 Task: In the  document effectivetimemanagement.pdf Insert horizontal line 'above the text' Create the translated copy of the document in  'Chinese (Simplified)' Select the second point and  Clear Formatting
Action: Mouse moved to (330, 210)
Screenshot: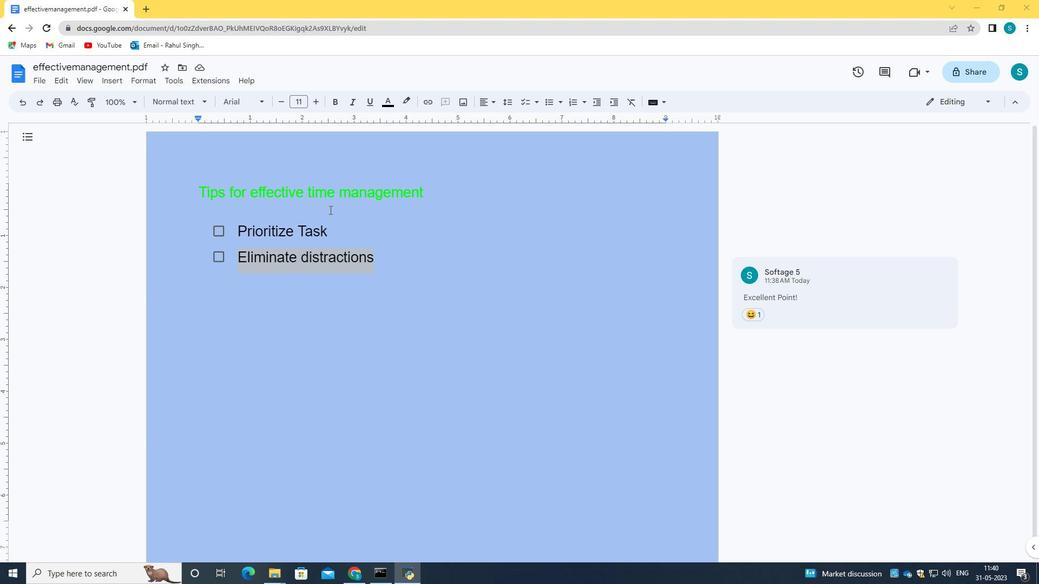 
Action: Mouse pressed left at (330, 210)
Screenshot: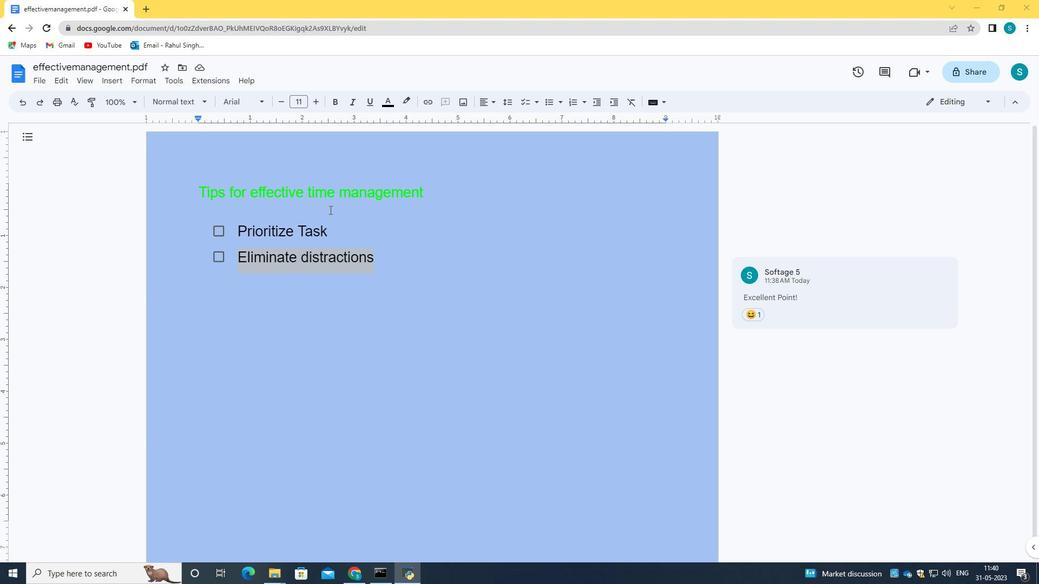 
Action: Mouse moved to (279, 217)
Screenshot: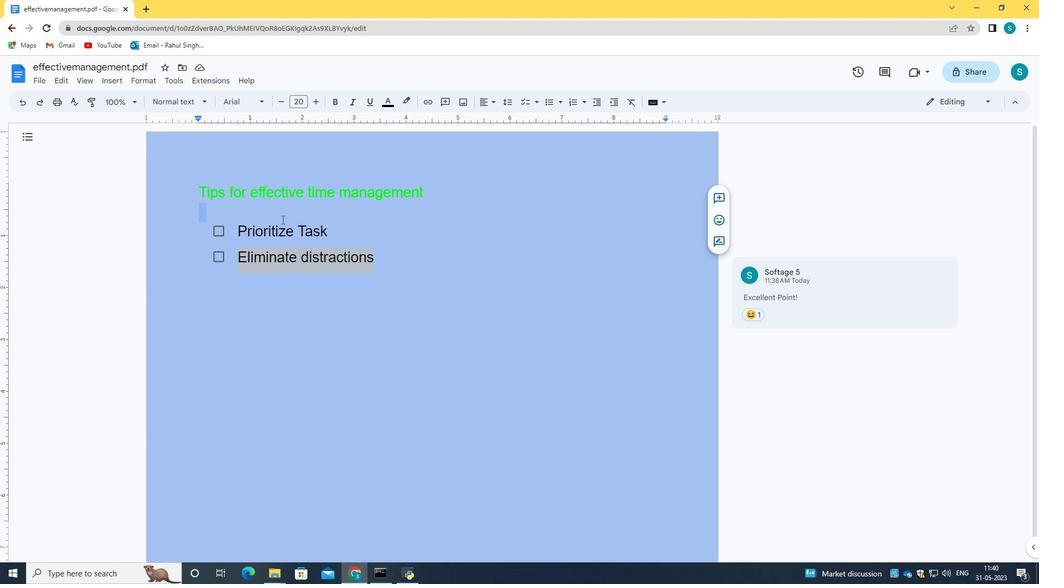 
Action: Mouse pressed left at (279, 217)
Screenshot: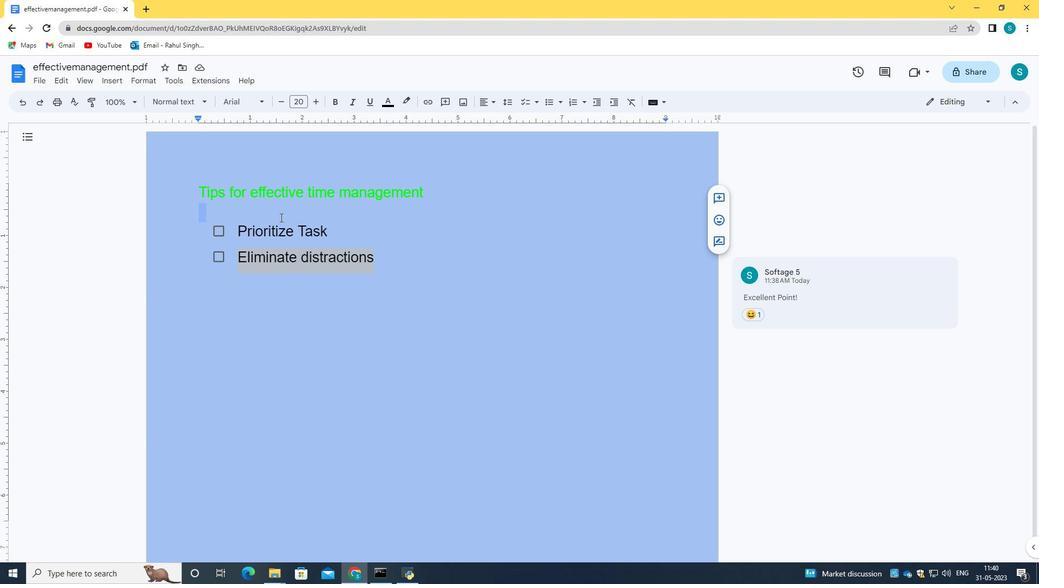 
Action: Mouse moved to (102, 77)
Screenshot: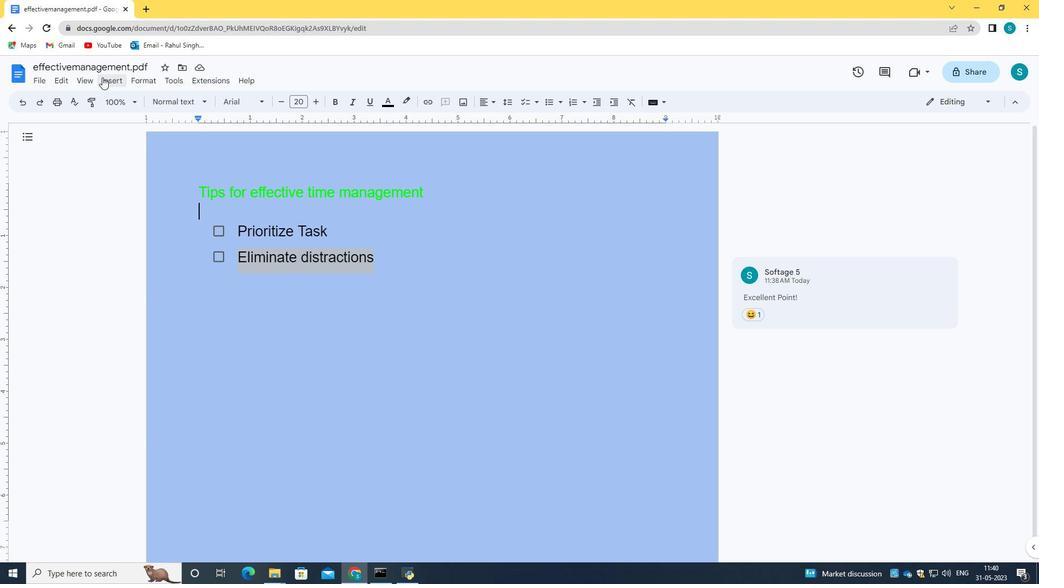 
Action: Mouse pressed left at (102, 77)
Screenshot: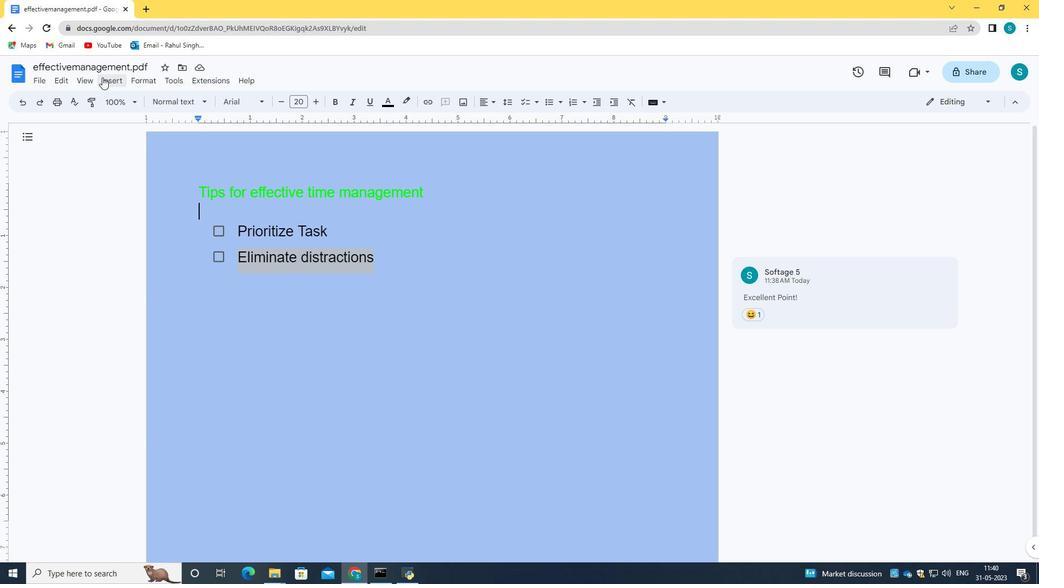 
Action: Mouse moved to (154, 173)
Screenshot: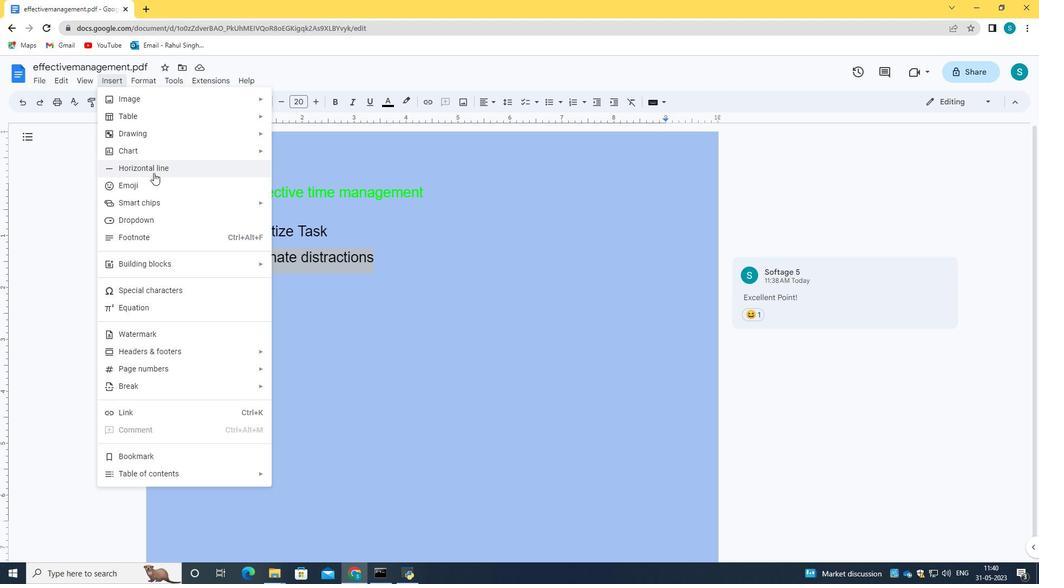
Action: Mouse pressed left at (154, 173)
Screenshot: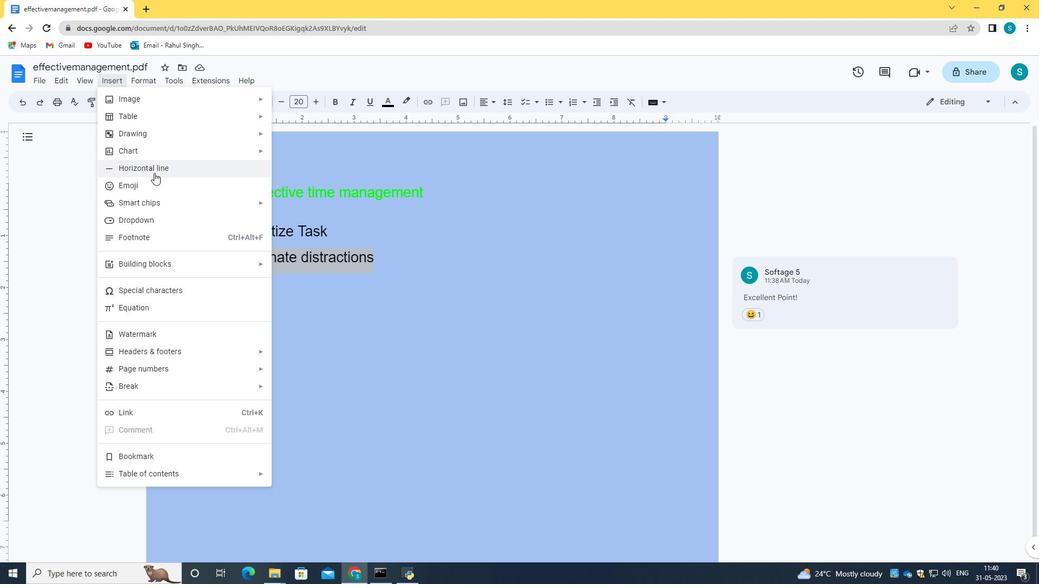 
Action: Mouse moved to (294, 216)
Screenshot: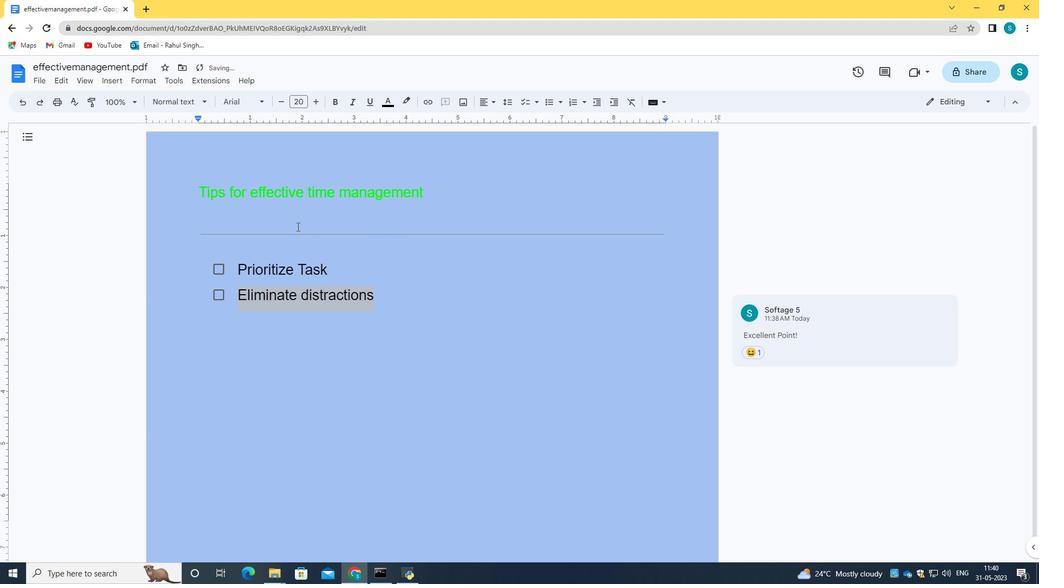 
Action: Mouse pressed left at (294, 216)
Screenshot: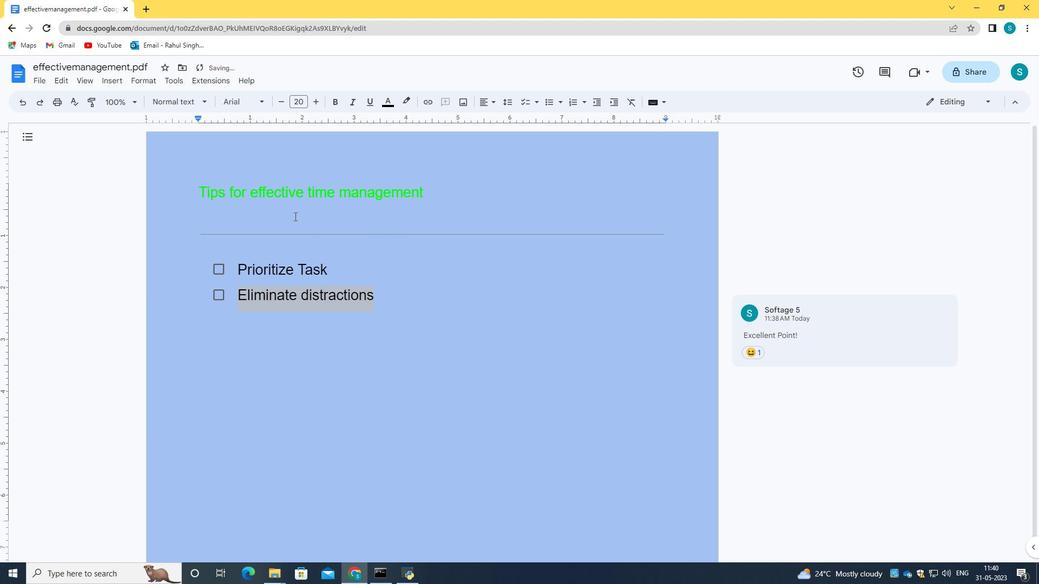 
Action: Mouse moved to (80, 80)
Screenshot: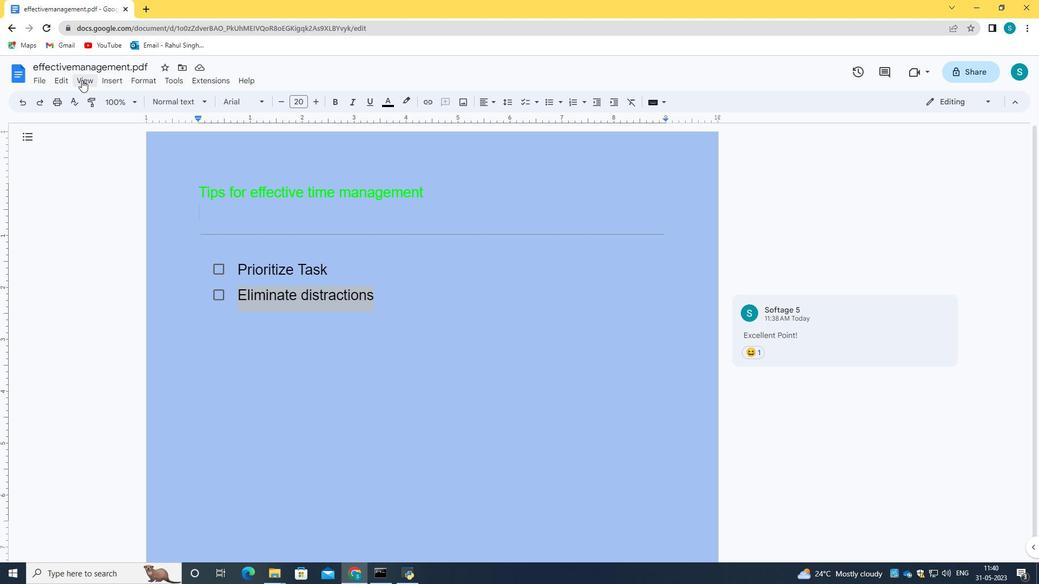 
Action: Mouse pressed left at (80, 80)
Screenshot: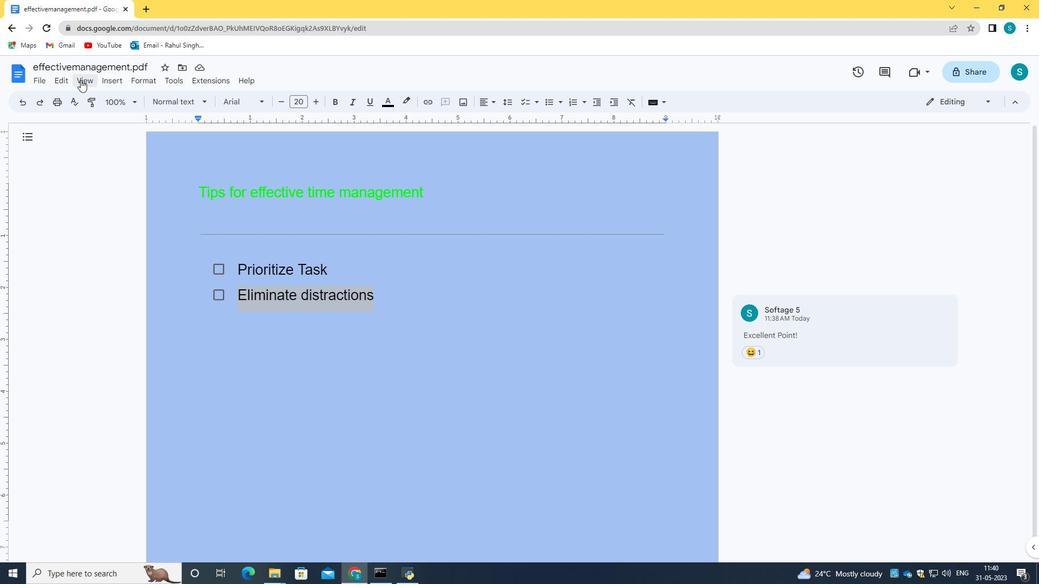 
Action: Mouse moved to (217, 268)
Screenshot: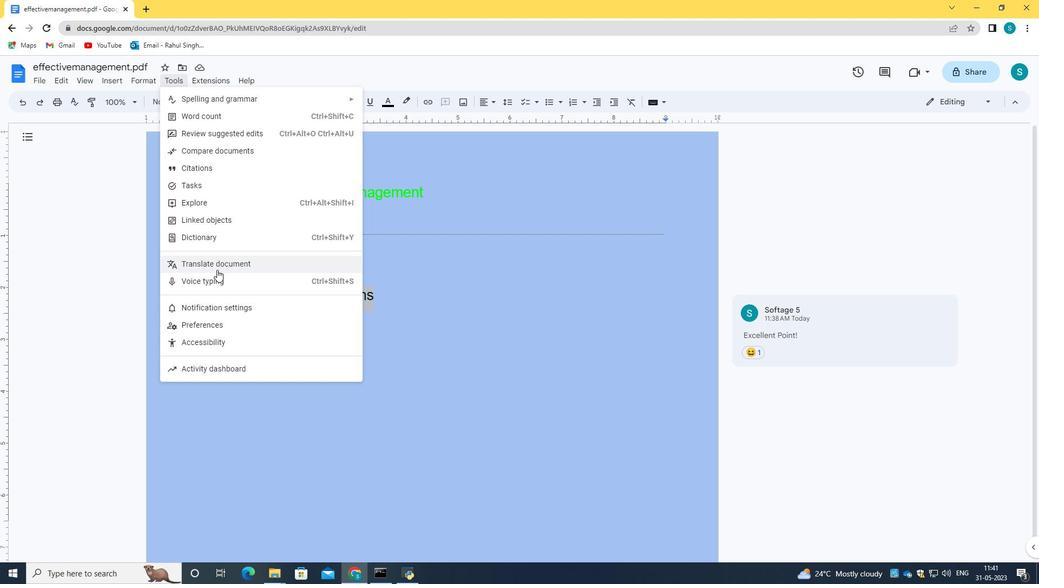 
Action: Mouse pressed left at (217, 268)
Screenshot: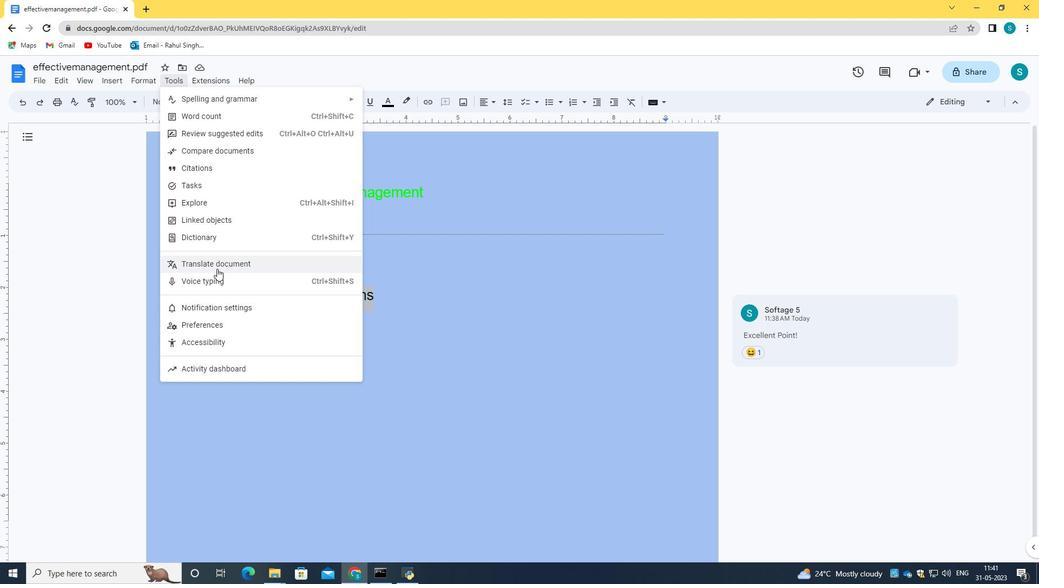 
Action: Mouse moved to (472, 325)
Screenshot: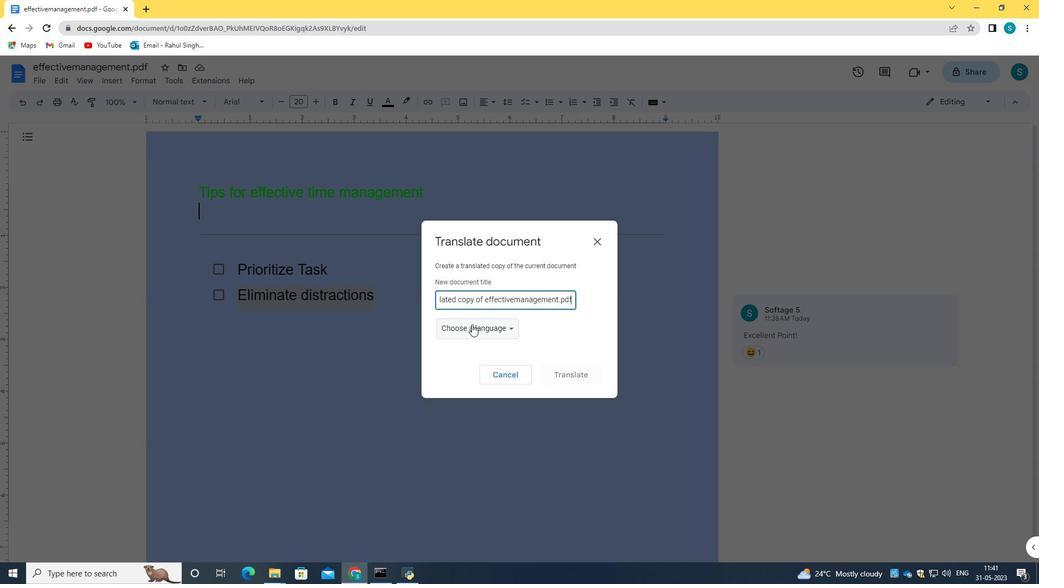 
Action: Mouse pressed left at (472, 325)
Screenshot: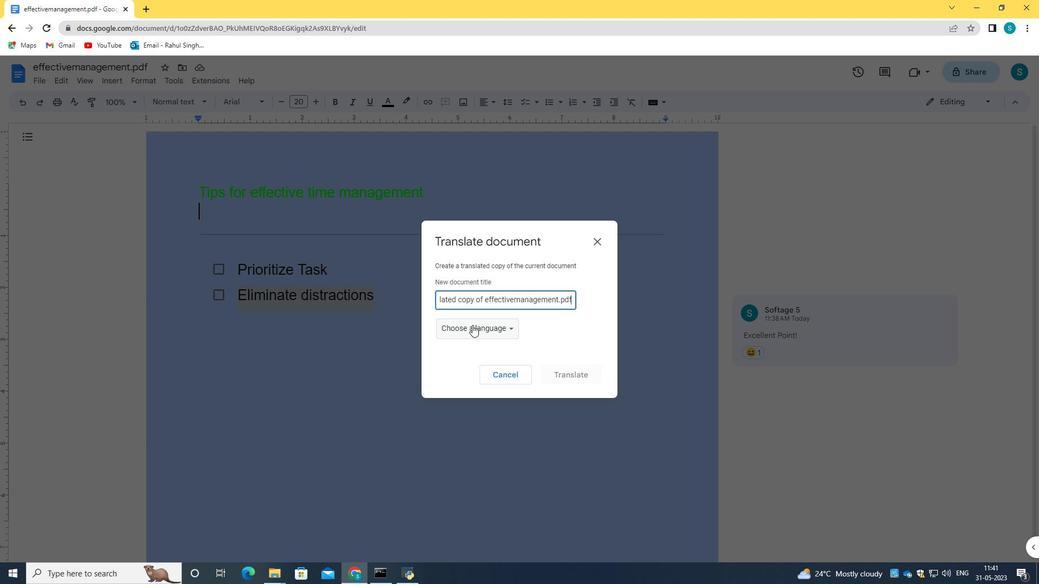 
Action: Mouse moved to (464, 417)
Screenshot: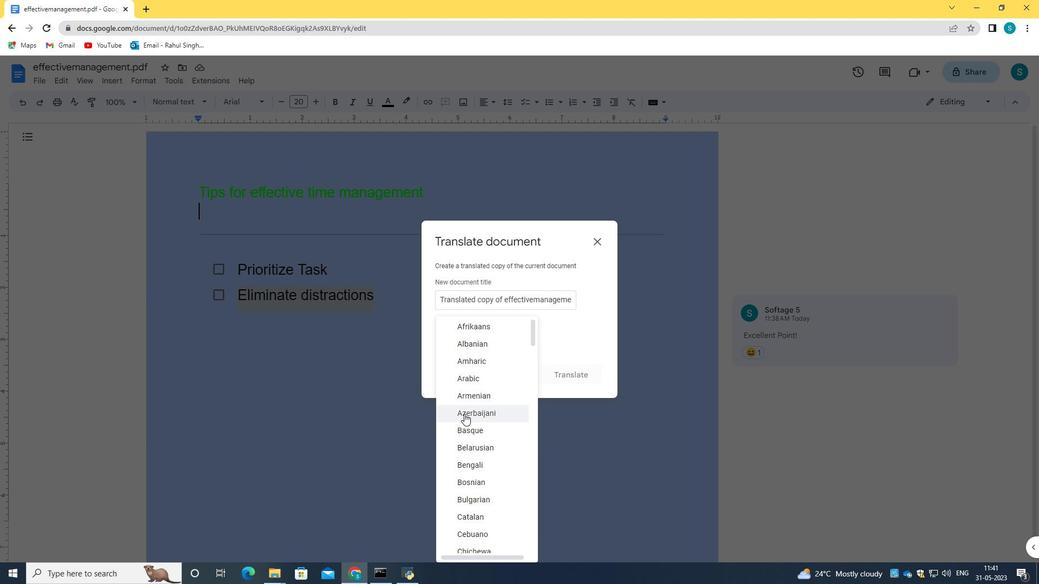 
Action: Key pressed c
Screenshot: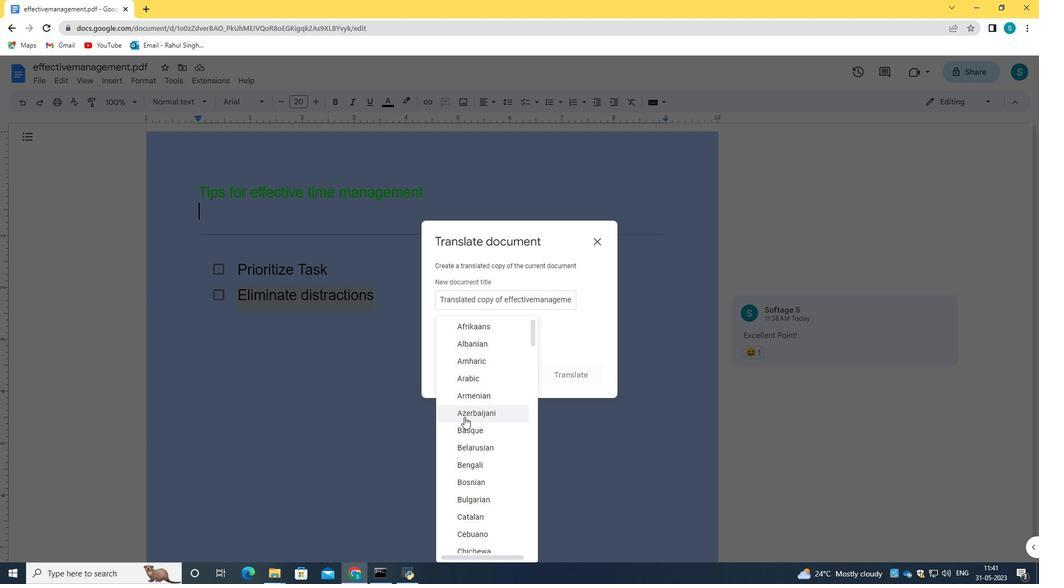 
Action: Mouse scrolled (464, 416) with delta (0, 0)
Screenshot: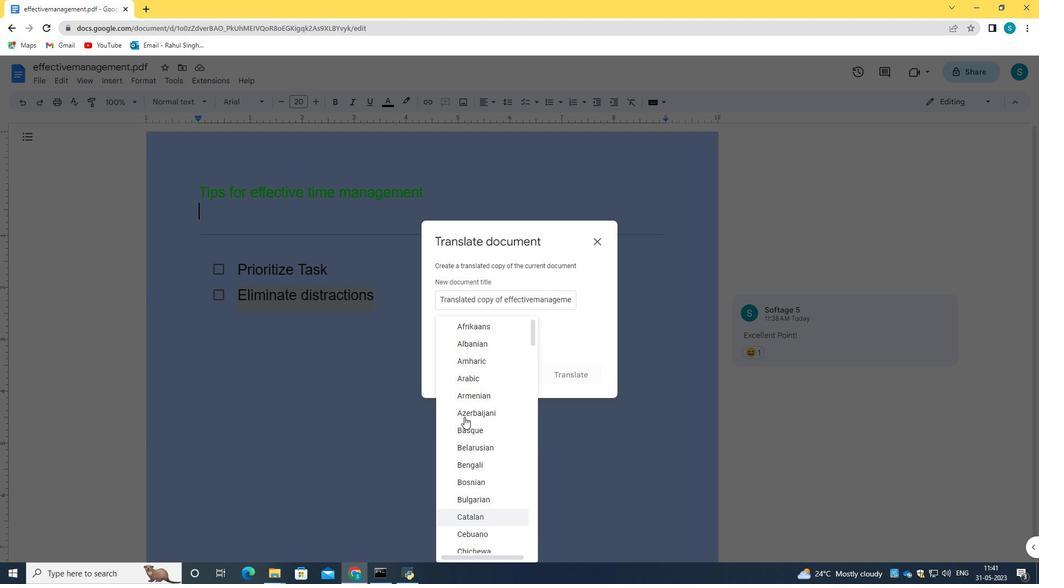 
Action: Mouse moved to (489, 519)
Screenshot: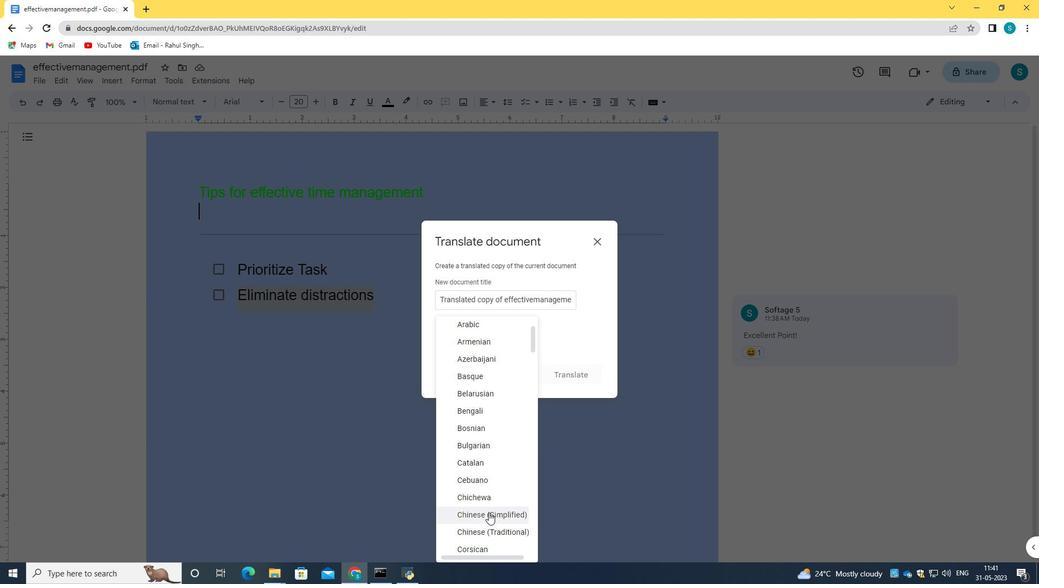 
Action: Mouse pressed left at (489, 519)
Screenshot: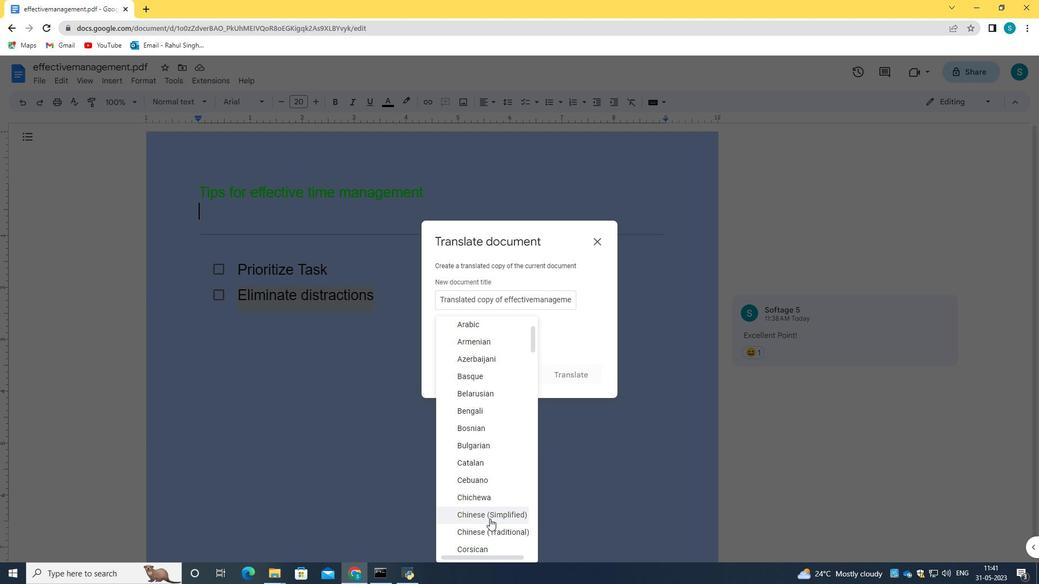 
Action: Mouse moved to (567, 378)
Screenshot: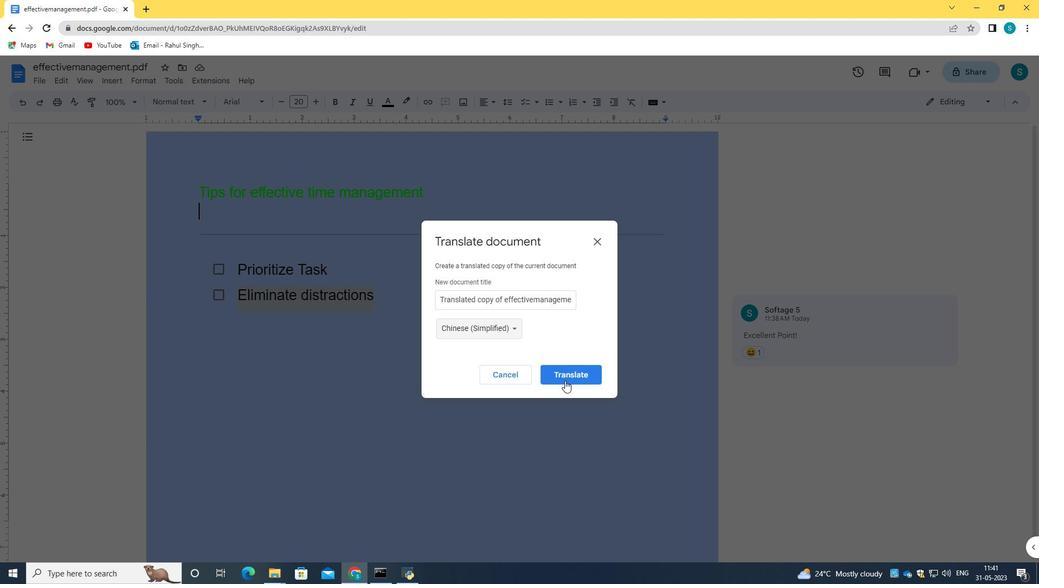 
Action: Mouse pressed left at (567, 378)
Screenshot: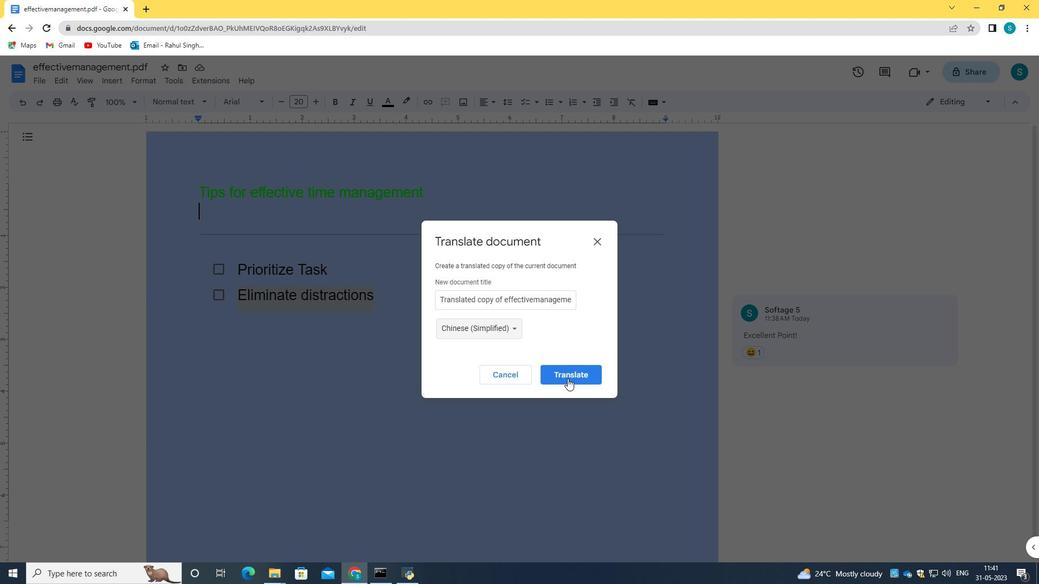 
Action: Mouse moved to (312, 299)
Screenshot: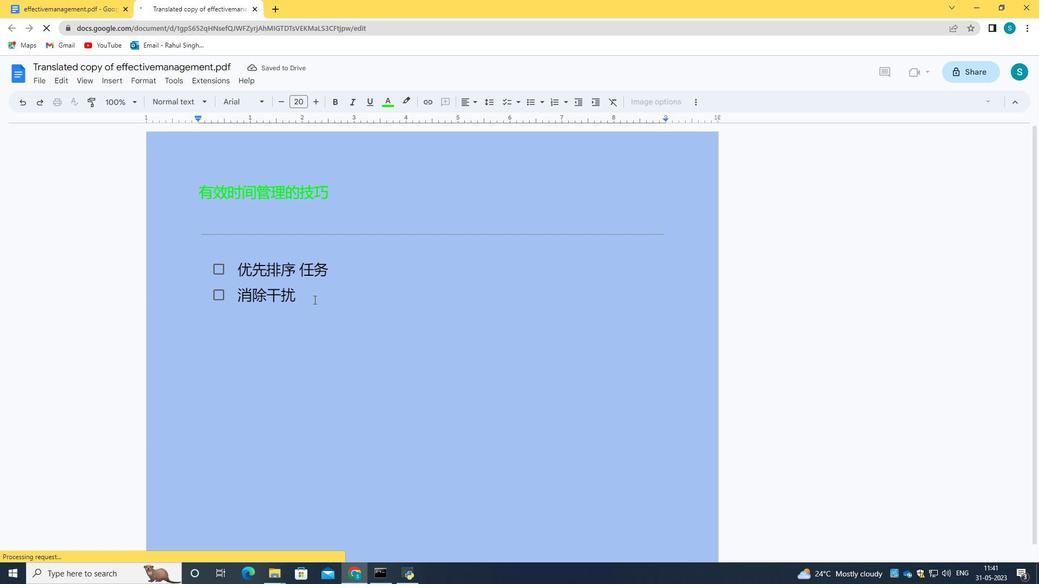 
Action: Mouse scrolled (312, 299) with delta (0, 0)
Screenshot: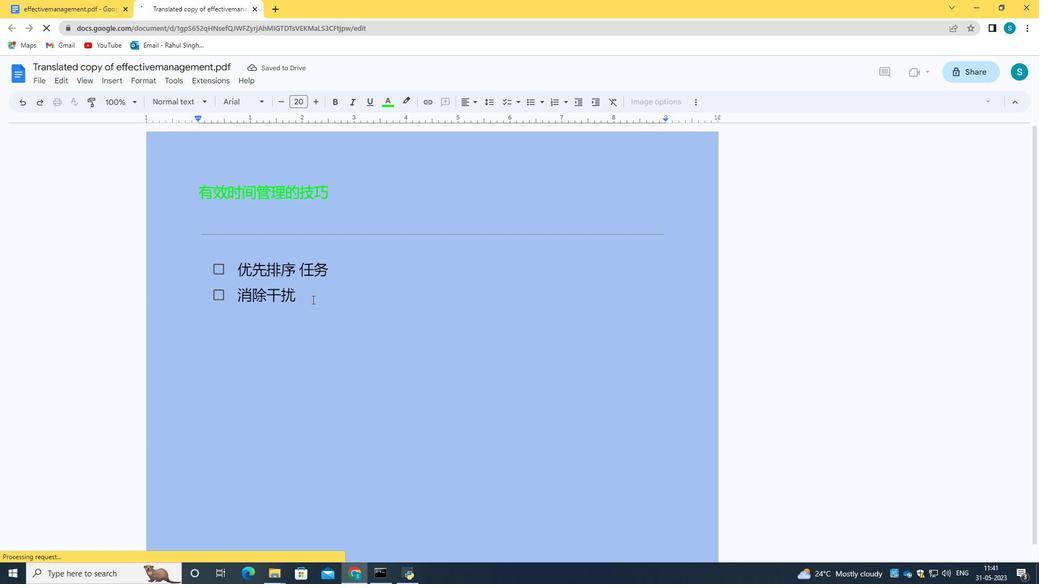 
Action: Mouse scrolled (312, 299) with delta (0, 0)
Screenshot: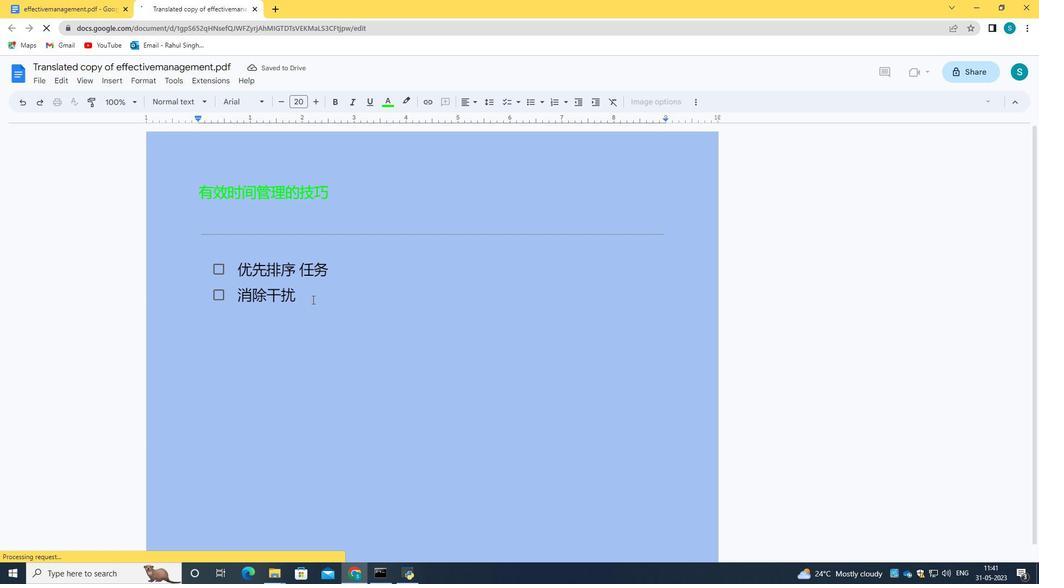 
Action: Mouse scrolled (312, 299) with delta (0, 0)
Screenshot: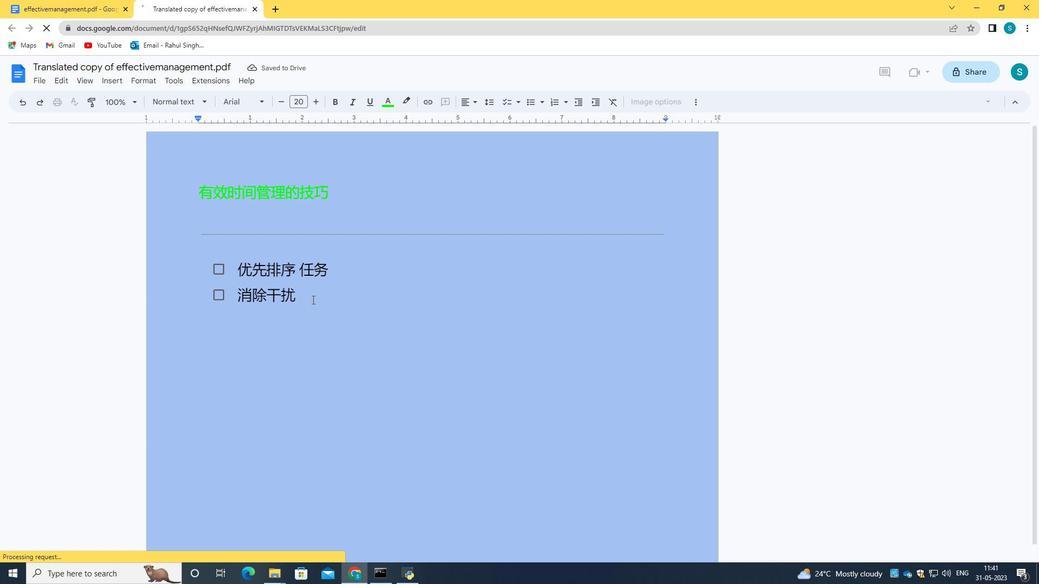 
Action: Mouse scrolled (312, 300) with delta (0, 0)
Screenshot: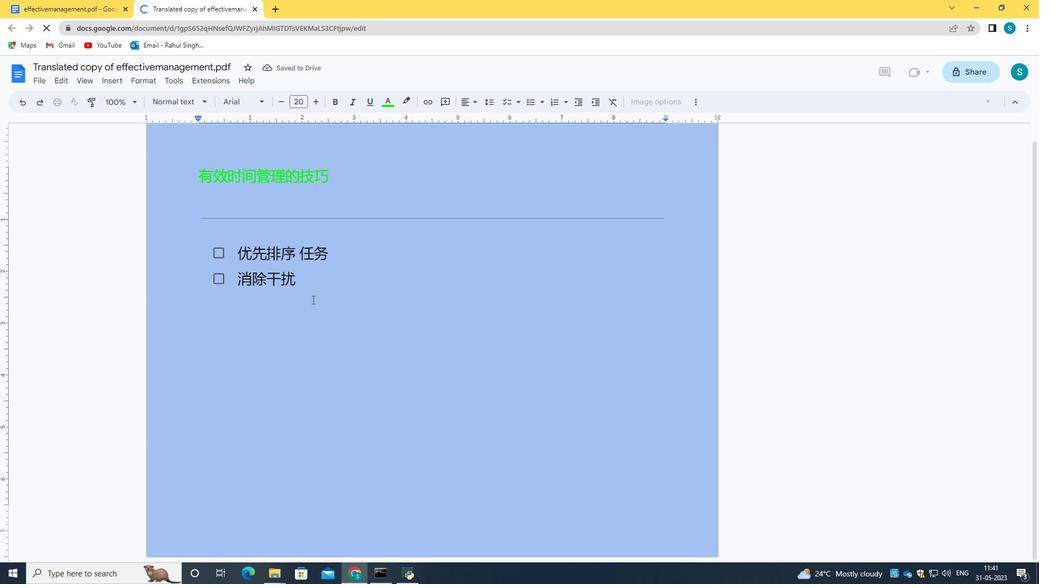 
Action: Mouse moved to (239, 294)
Screenshot: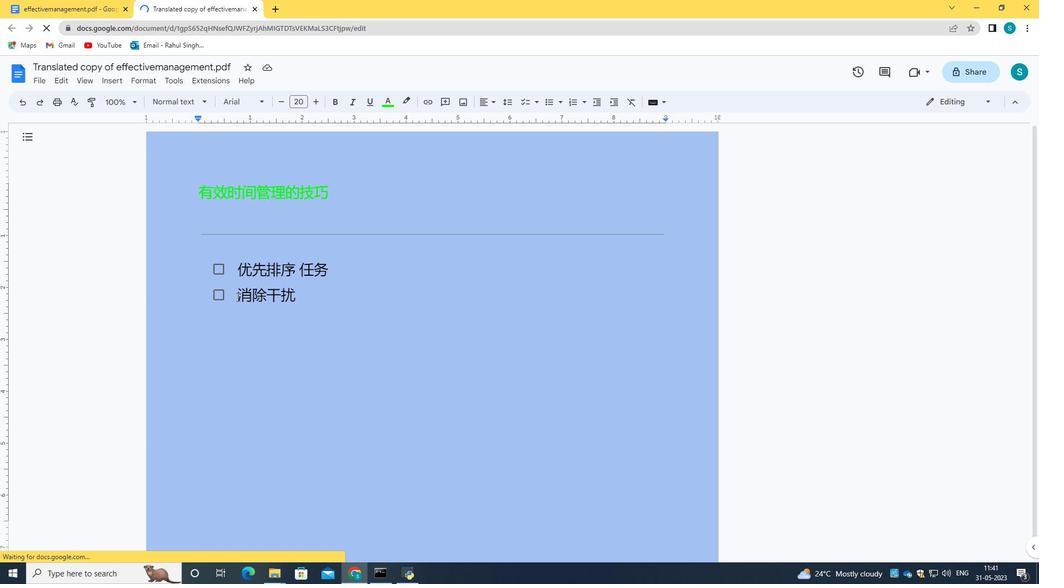 
Action: Mouse pressed left at (239, 294)
Screenshot: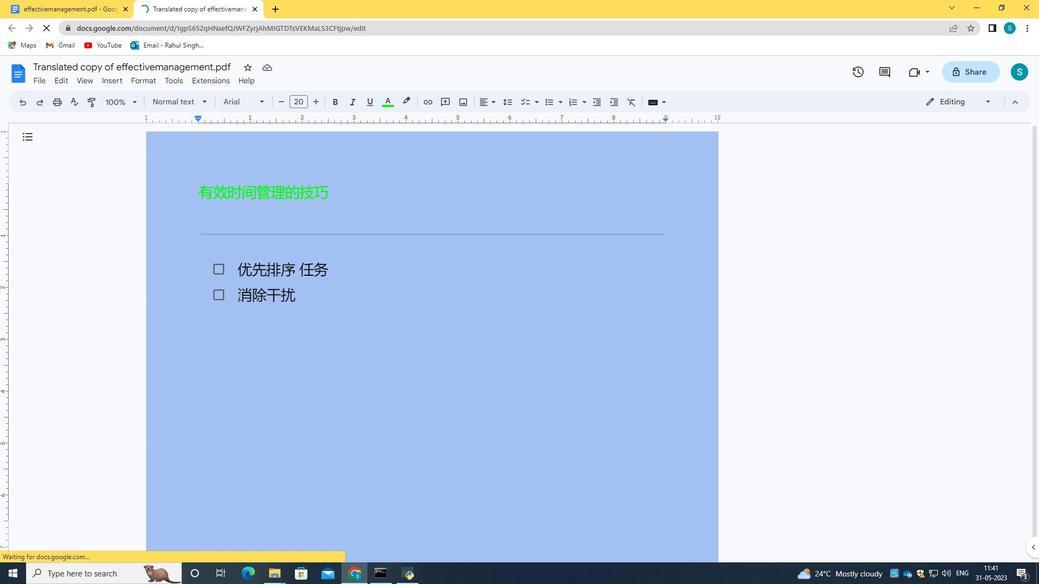
Action: Mouse moved to (42, 80)
Screenshot: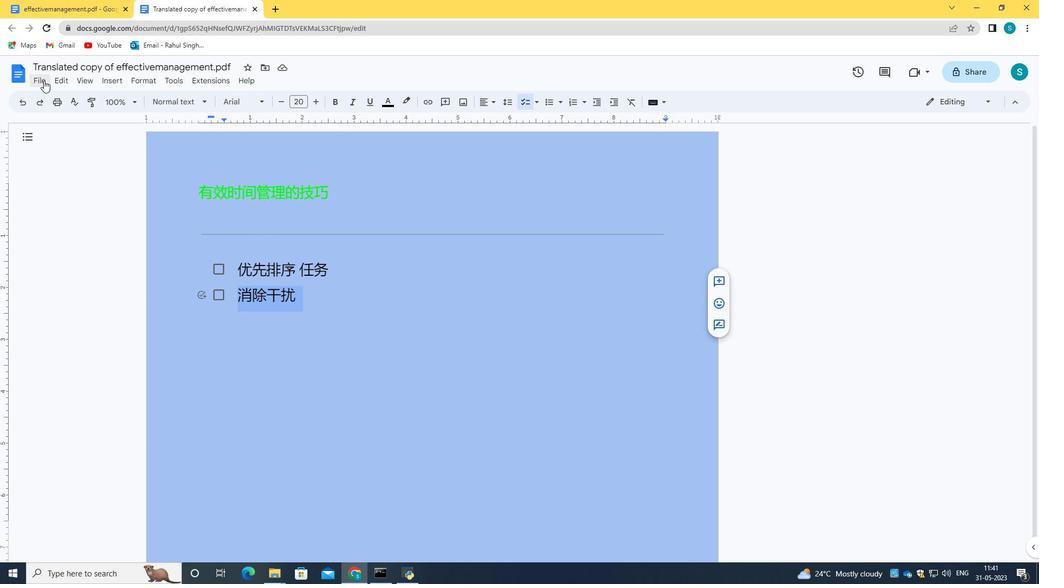 
Action: Mouse pressed left at (42, 80)
Screenshot: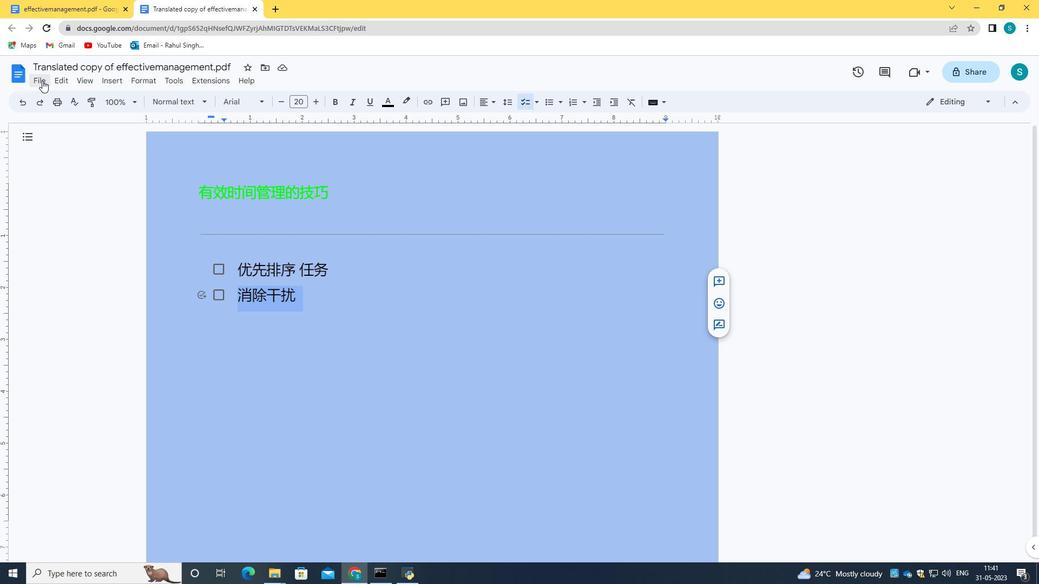 
Action: Mouse moved to (512, 300)
Screenshot: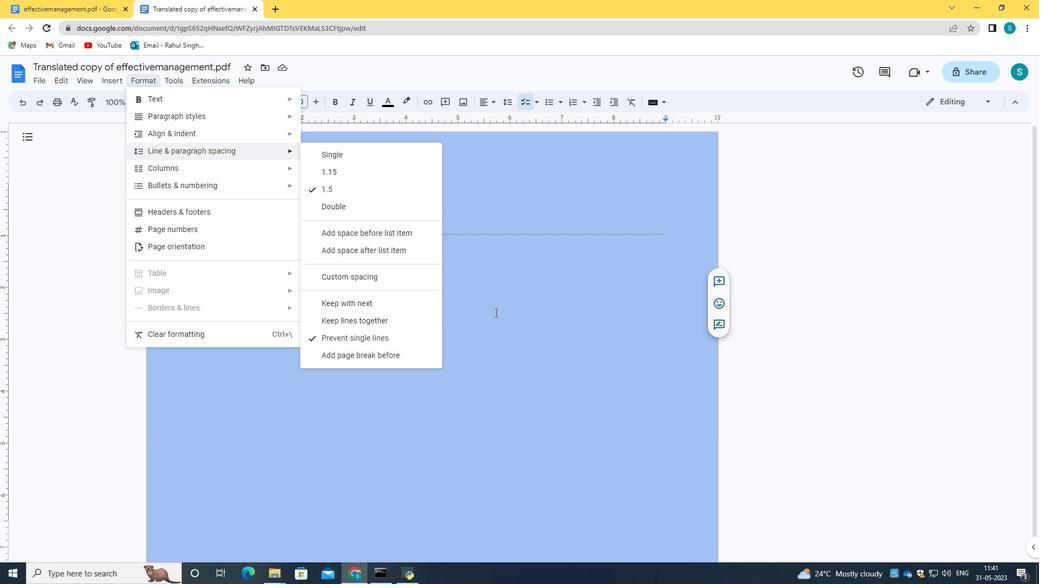 
Action: Mouse pressed left at (512, 300)
Screenshot: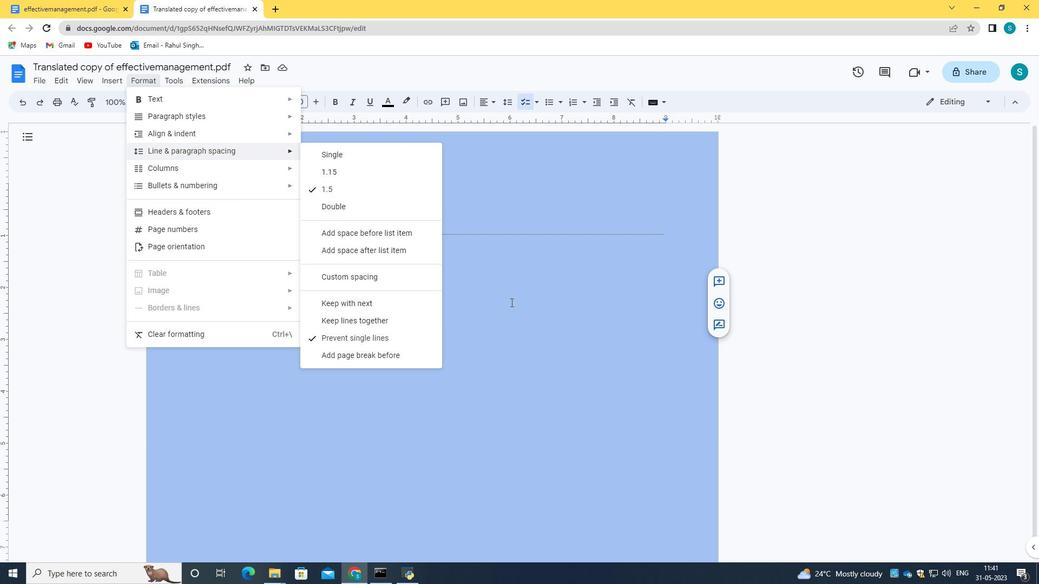 
Action: Mouse moved to (233, 293)
Screenshot: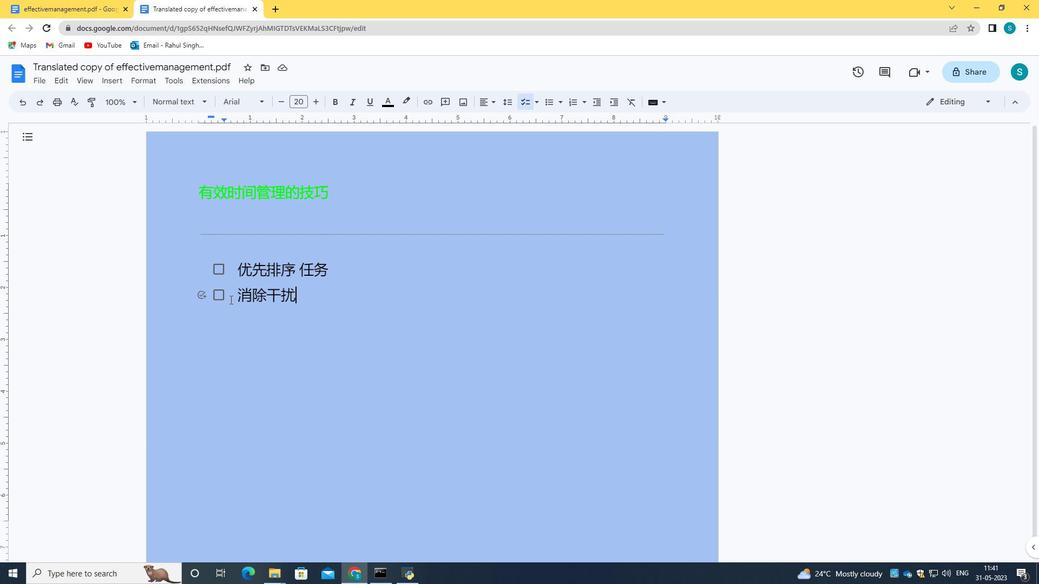 
Action: Mouse pressed left at (233, 293)
Screenshot: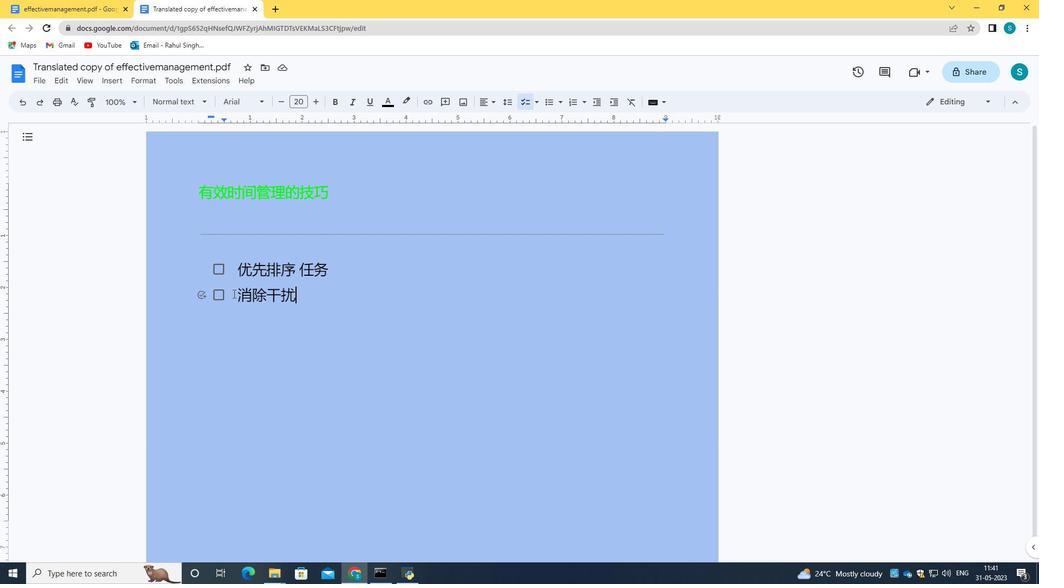 
Action: Mouse moved to (270, 303)
Screenshot: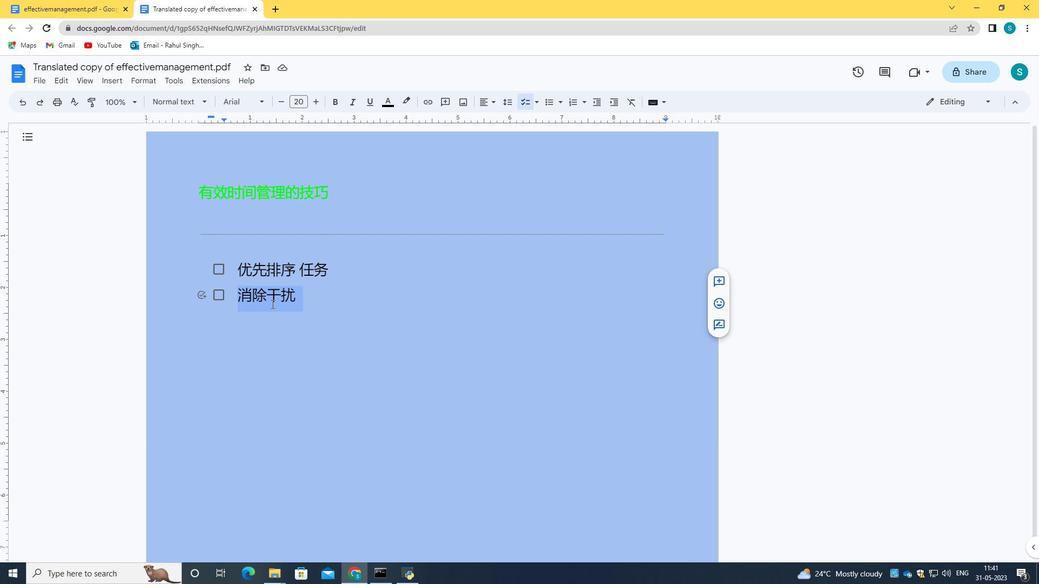 
Action: Mouse pressed right at (270, 303)
Screenshot: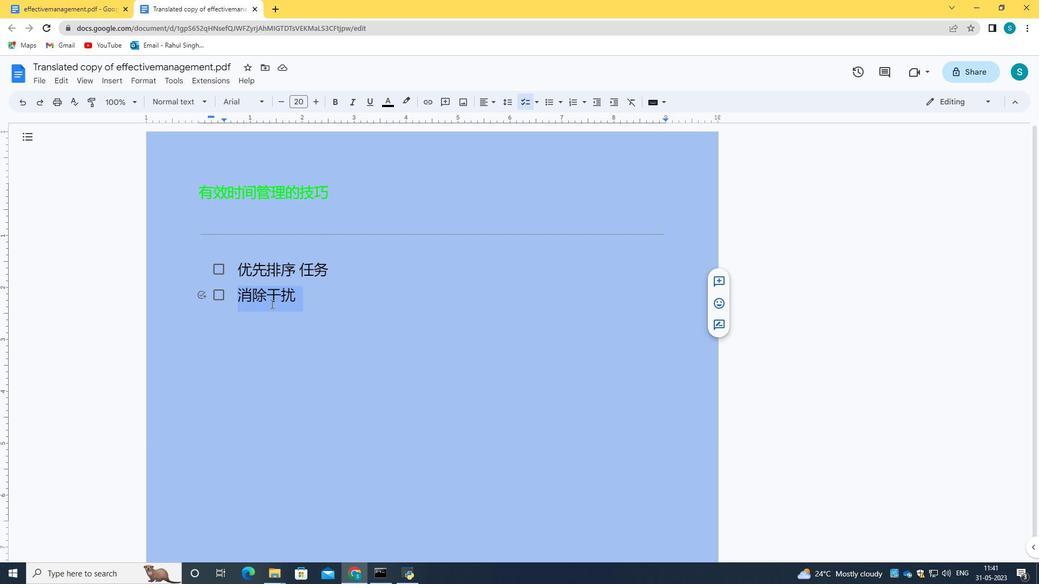 
Action: Mouse moved to (332, 552)
Screenshot: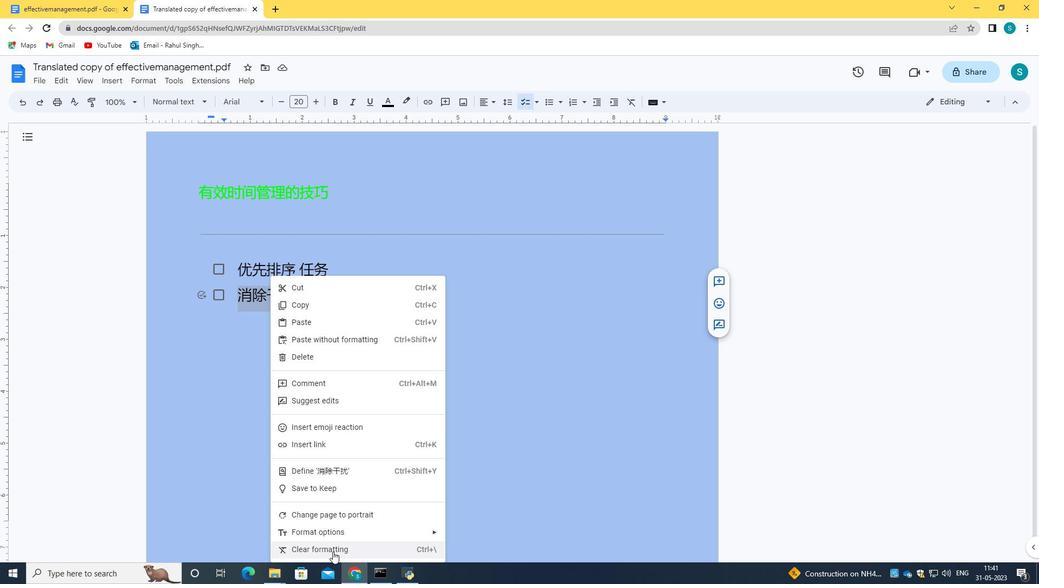 
Action: Mouse pressed left at (332, 552)
Screenshot: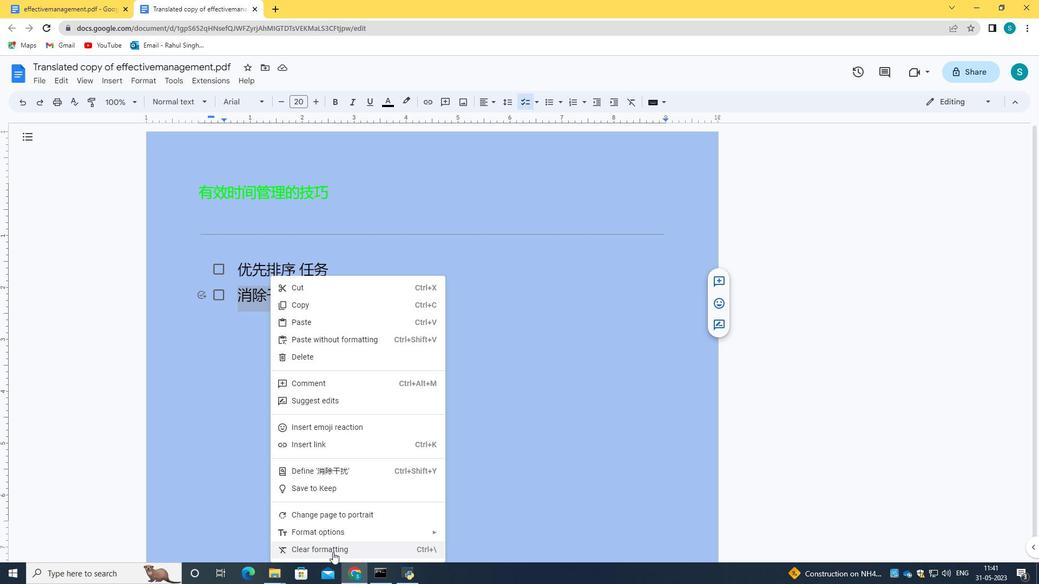 
Action: Mouse moved to (280, 344)
Screenshot: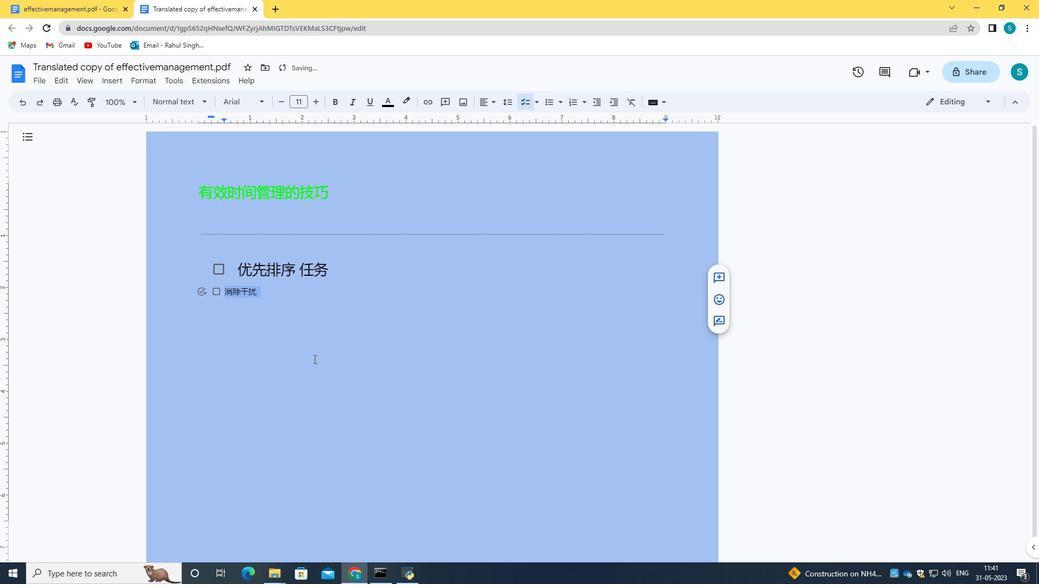 
Action: Mouse pressed left at (280, 344)
Screenshot: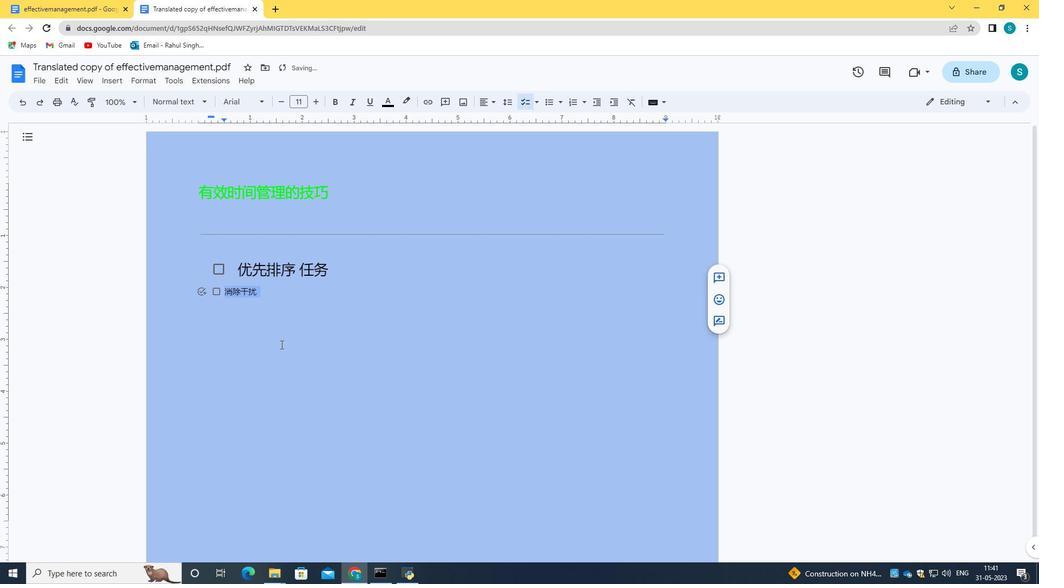 
Action: Mouse moved to (280, 344)
Screenshot: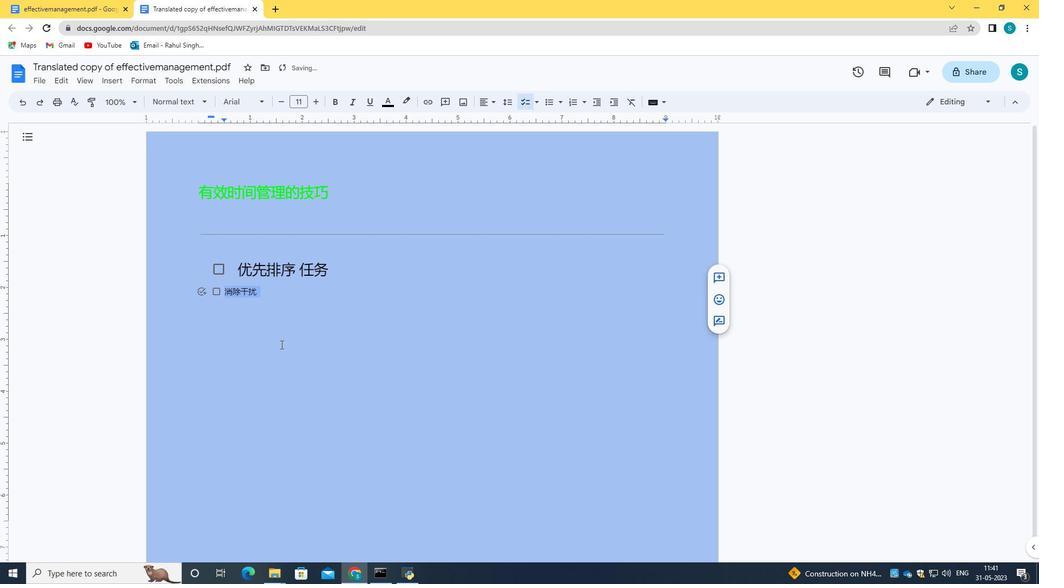 
